 Task: Create Workspace Car Rentals Workspace description Create and manage company policies and procedures. Workspace type Engineering-IT
Action: Mouse moved to (408, 82)
Screenshot: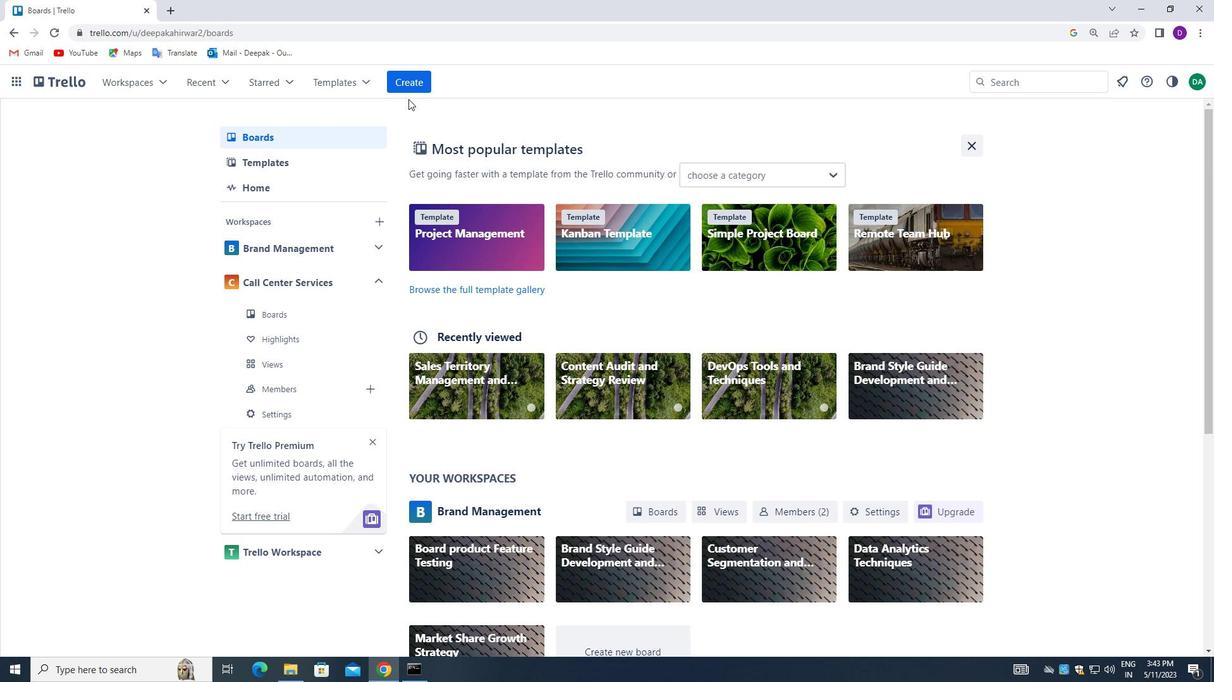 
Action: Mouse pressed left at (408, 82)
Screenshot: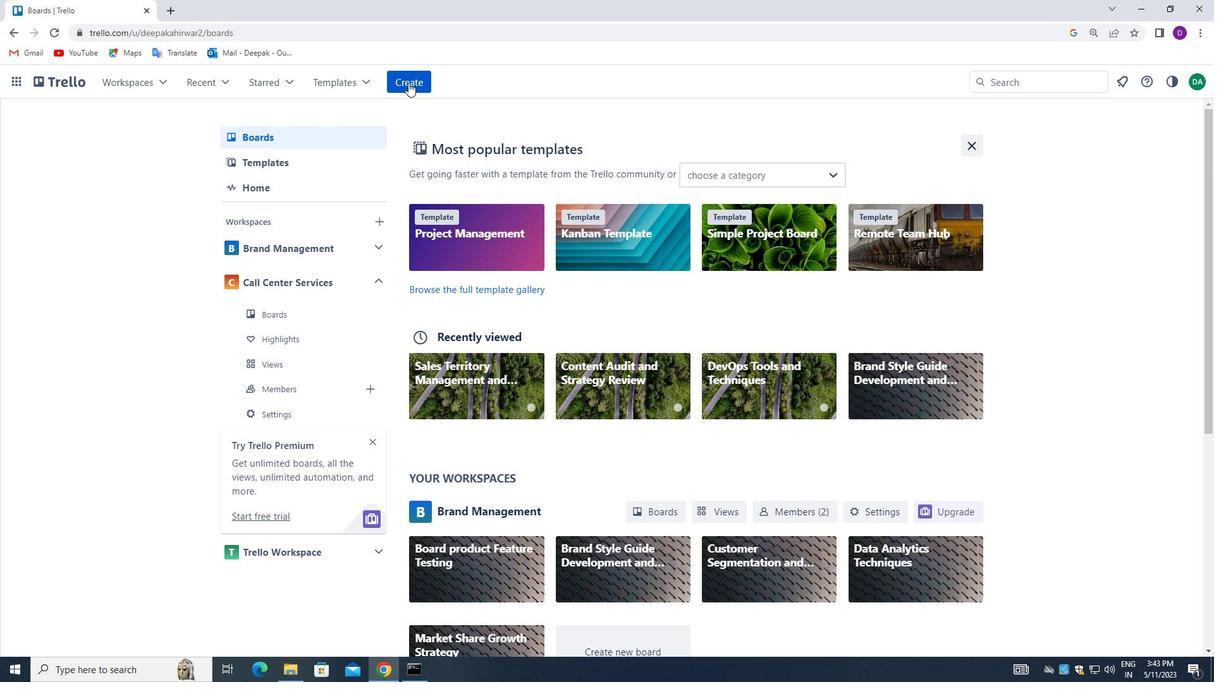 
Action: Mouse moved to (460, 237)
Screenshot: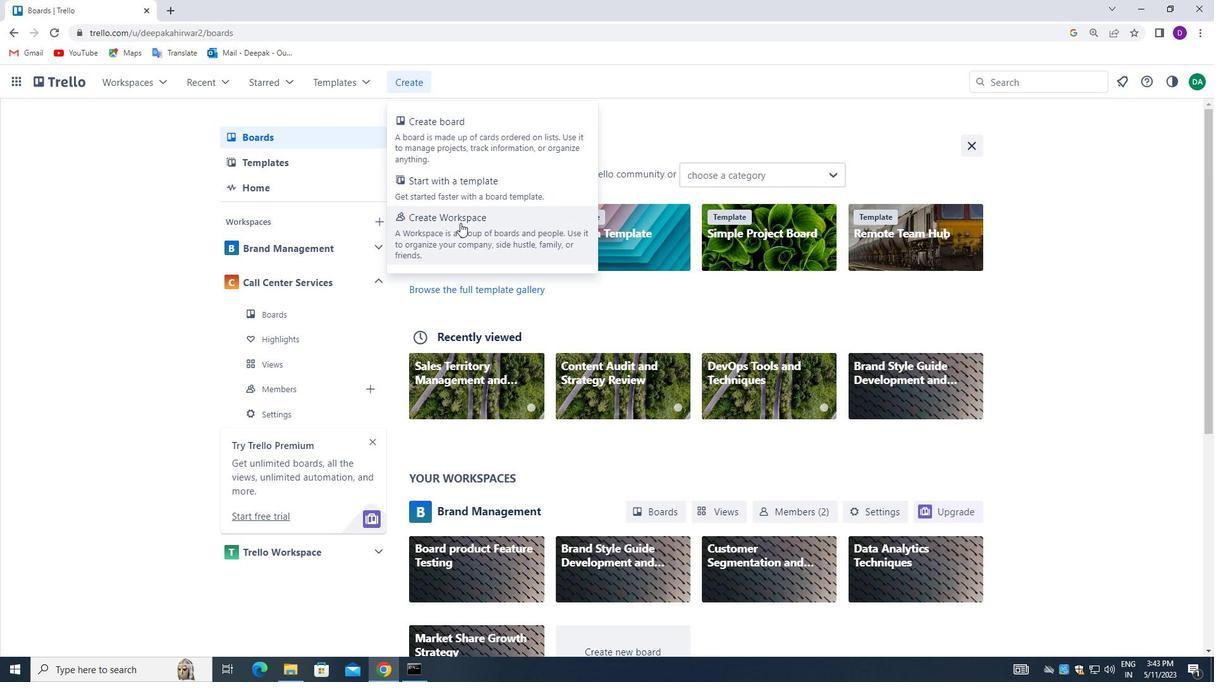 
Action: Mouse pressed left at (460, 237)
Screenshot: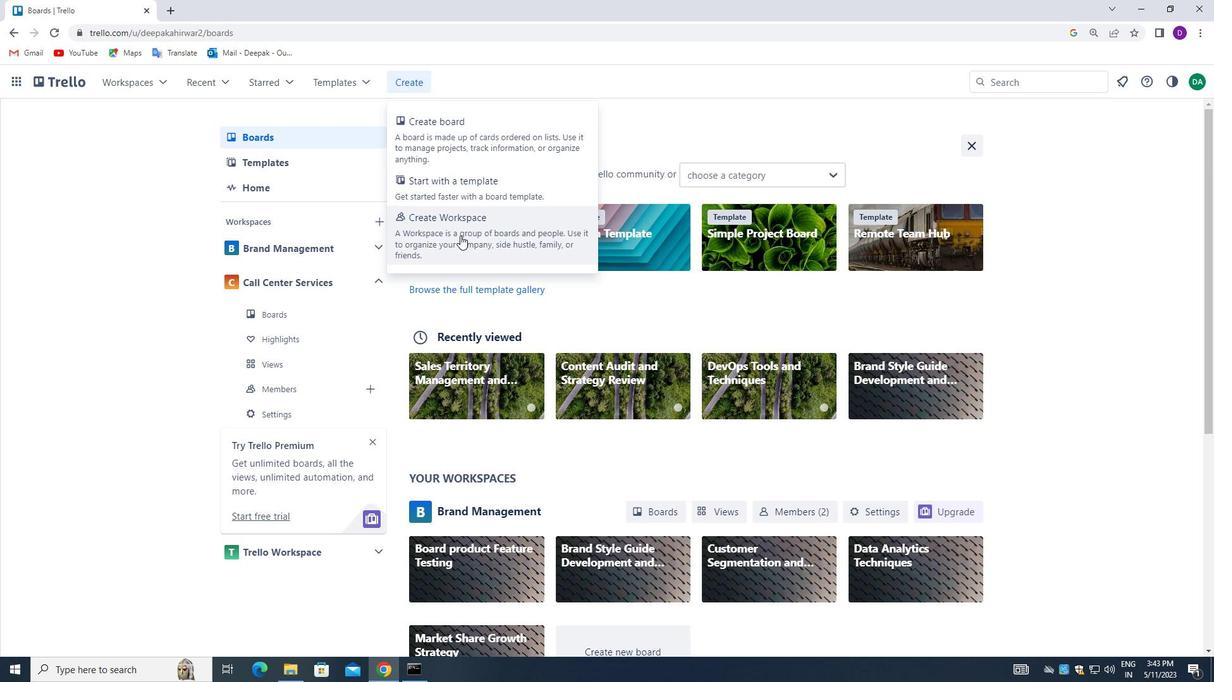 
Action: Mouse moved to (376, 263)
Screenshot: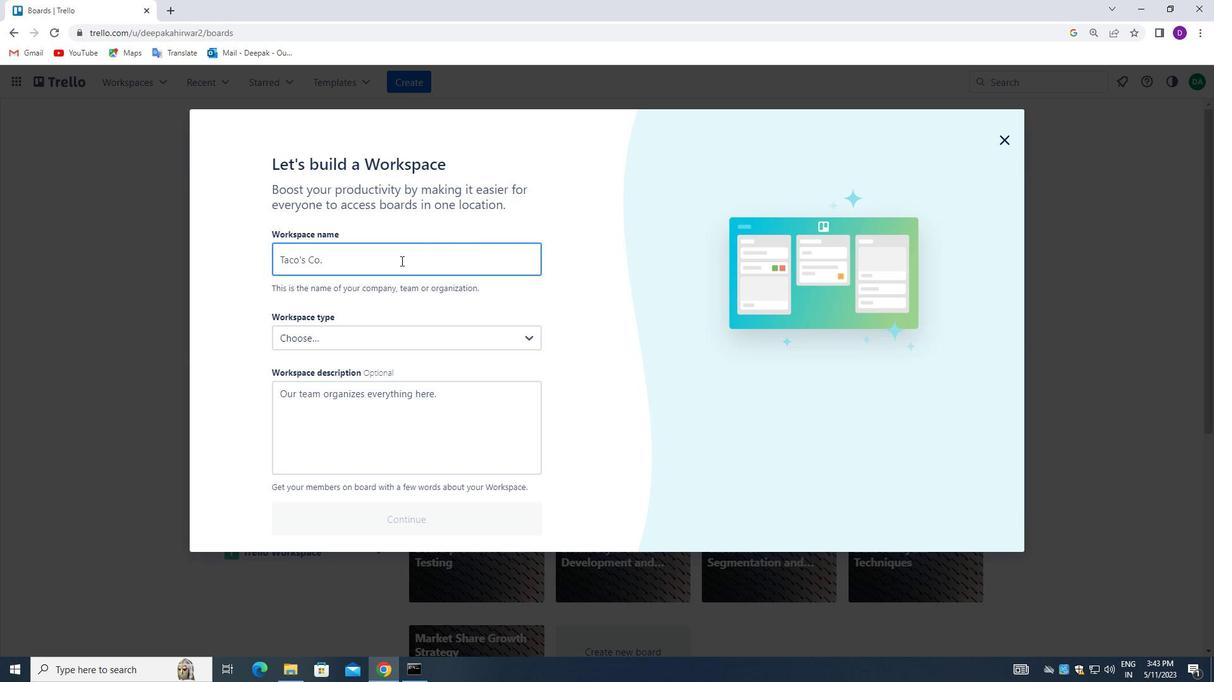
Action: Mouse pressed left at (376, 263)
Screenshot: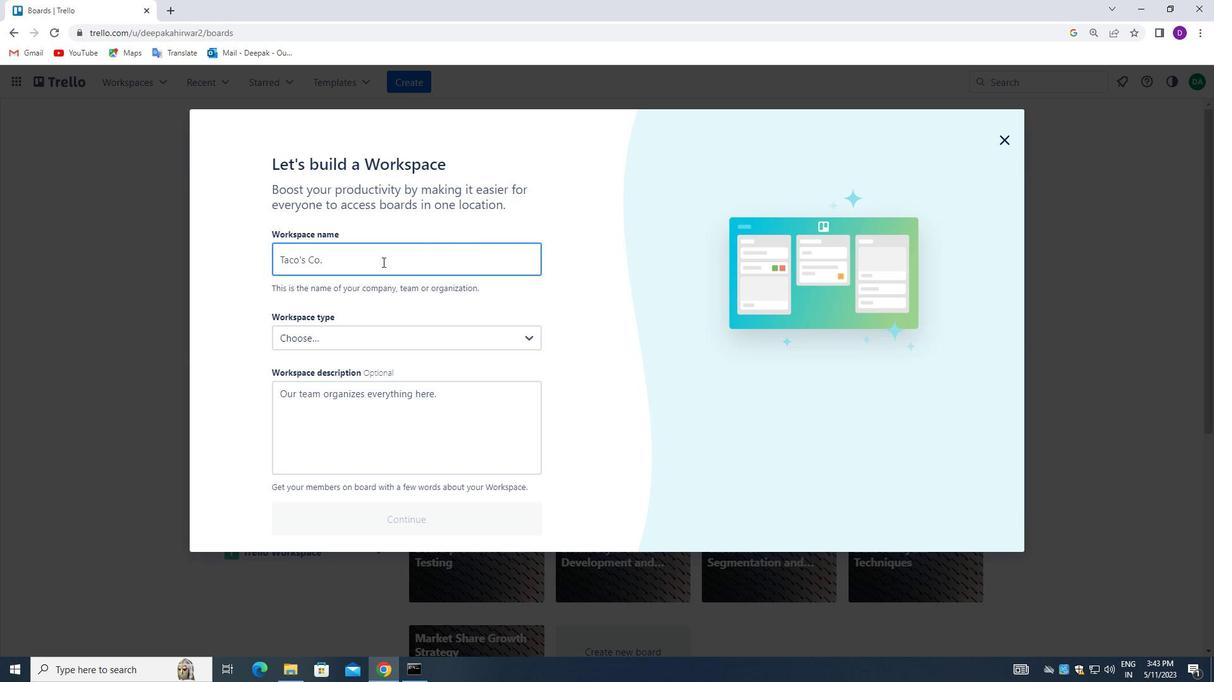 
Action: Mouse moved to (305, 258)
Screenshot: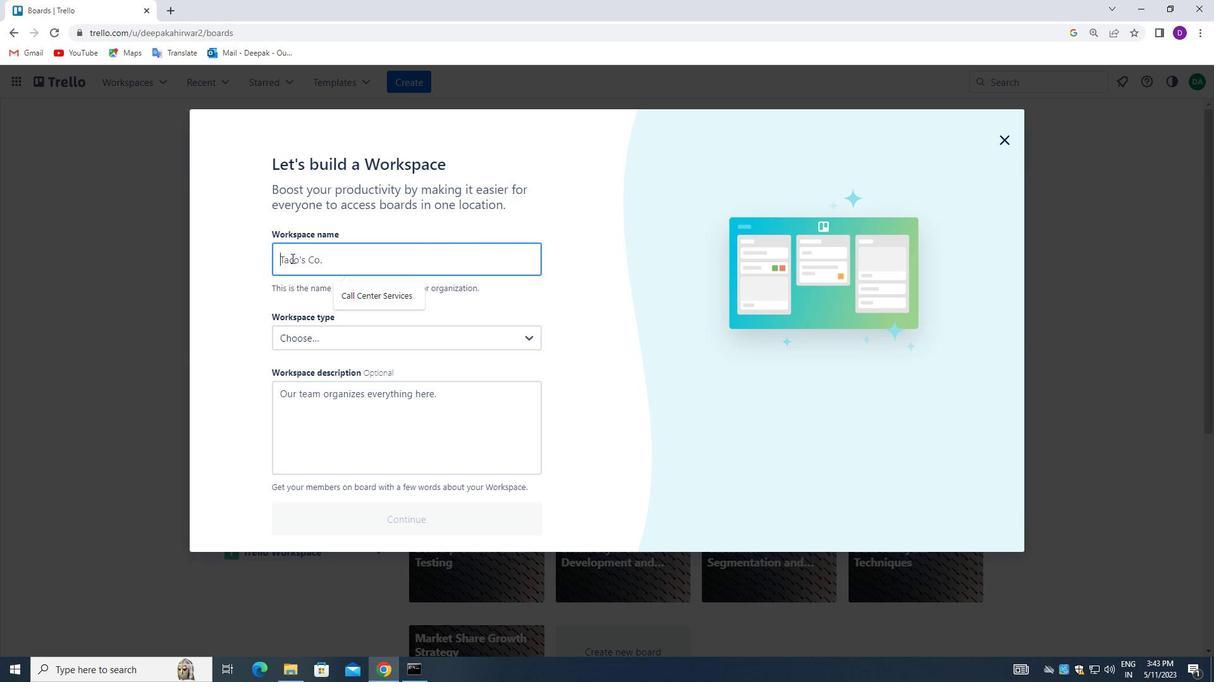 
Action: Key pressed <Key.shift_r>Car<Key.space><Key.shift_r>Rentals
Screenshot: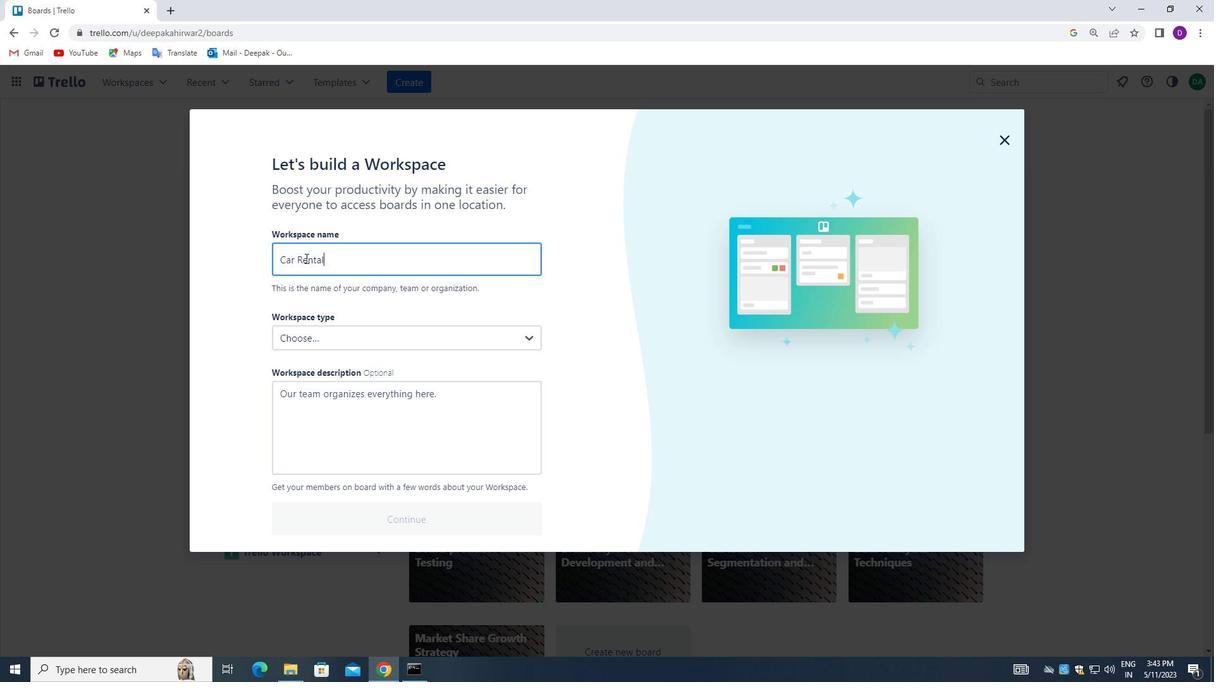 
Action: Mouse moved to (344, 407)
Screenshot: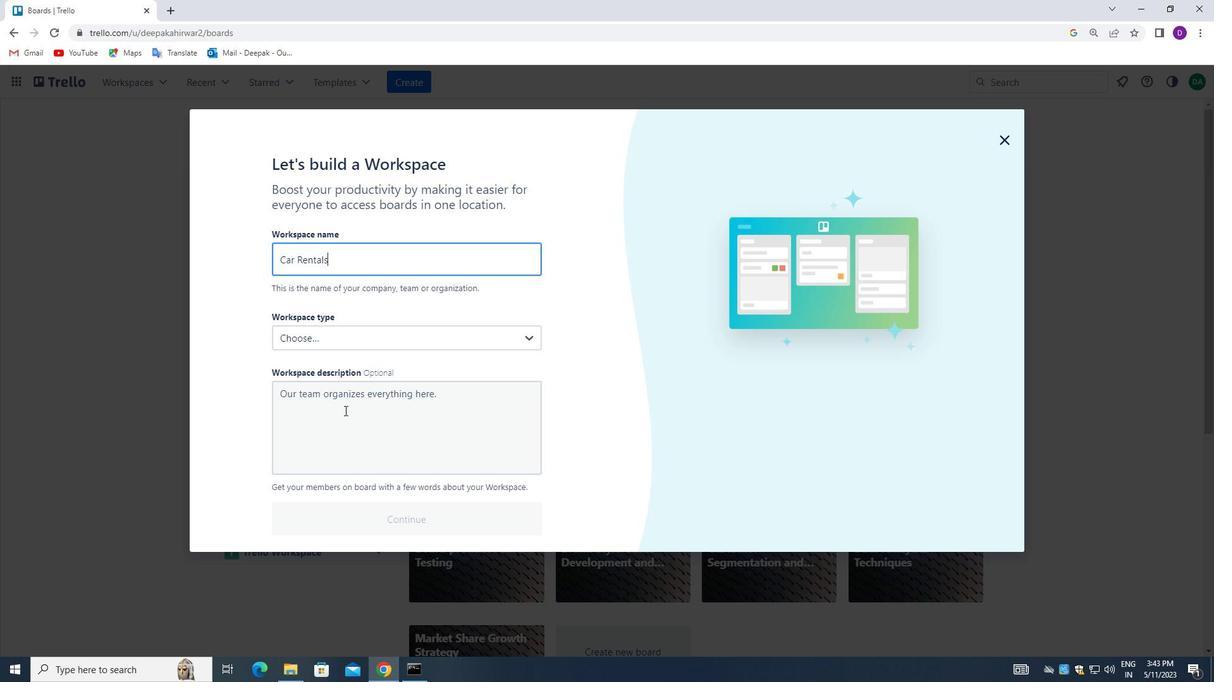 
Action: Mouse pressed left at (344, 407)
Screenshot: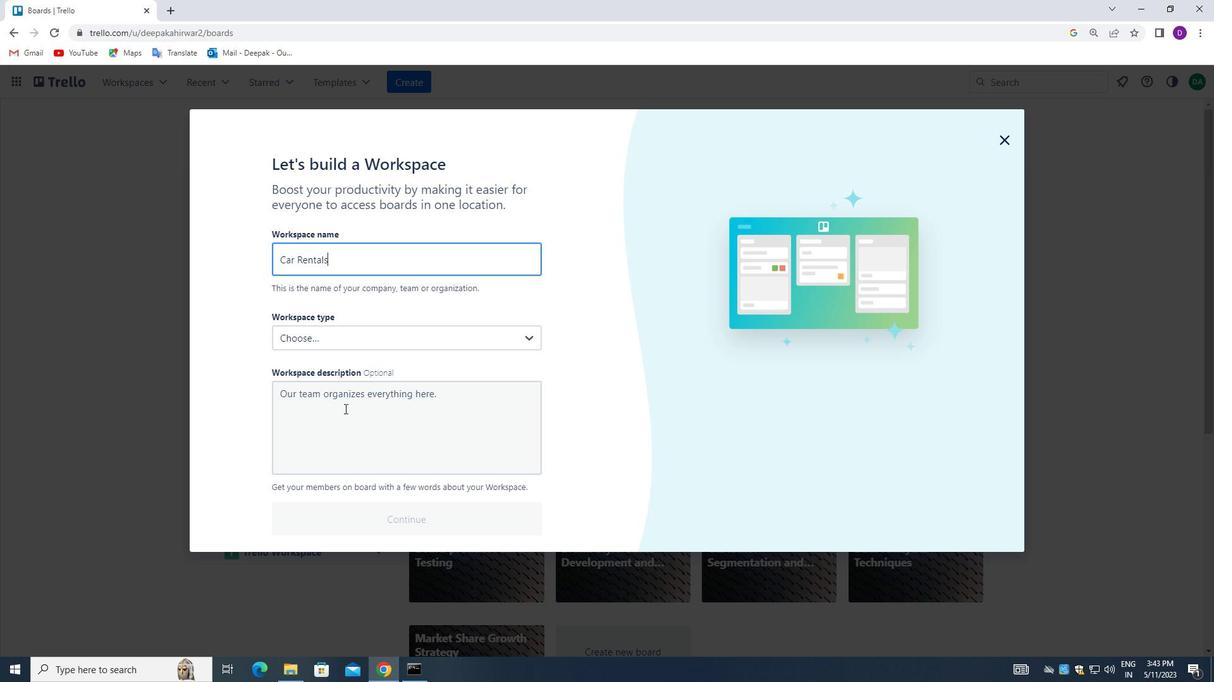 
Action: Key pressed <Key.shift_r>Create<Key.space>and<Key.space>manage<Key.space>company<Key.space>policies<Key.space>and<Key.space>procefures
Screenshot: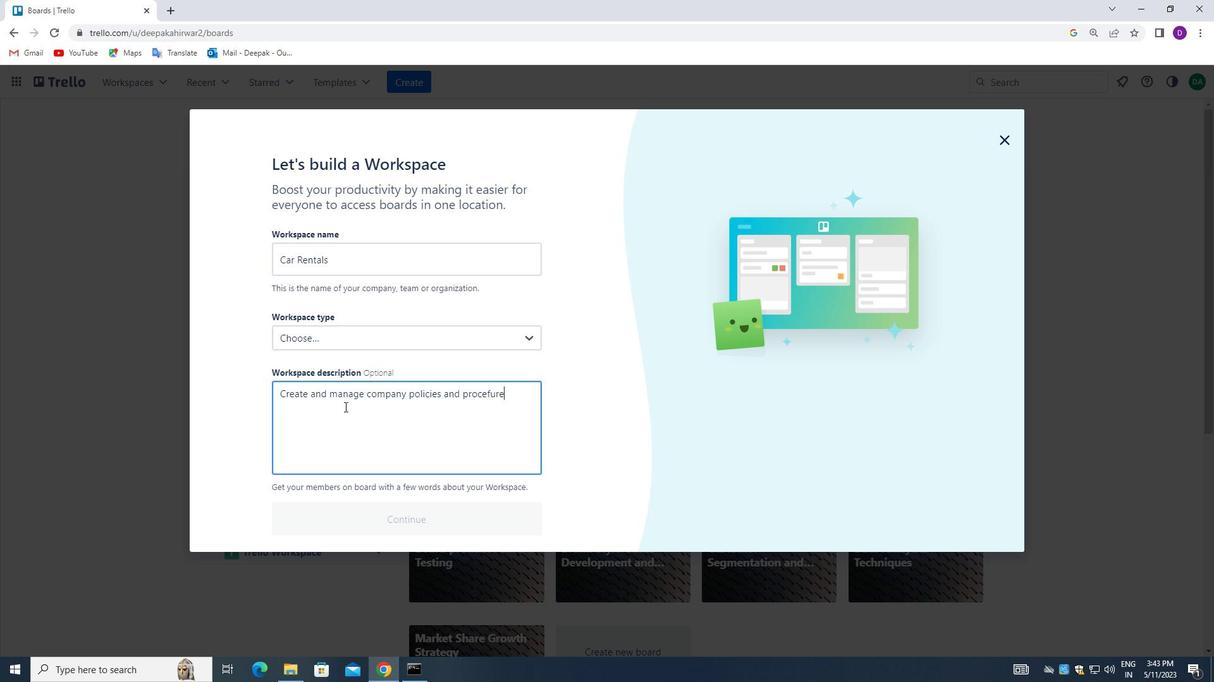 
Action: Mouse moved to (376, 337)
Screenshot: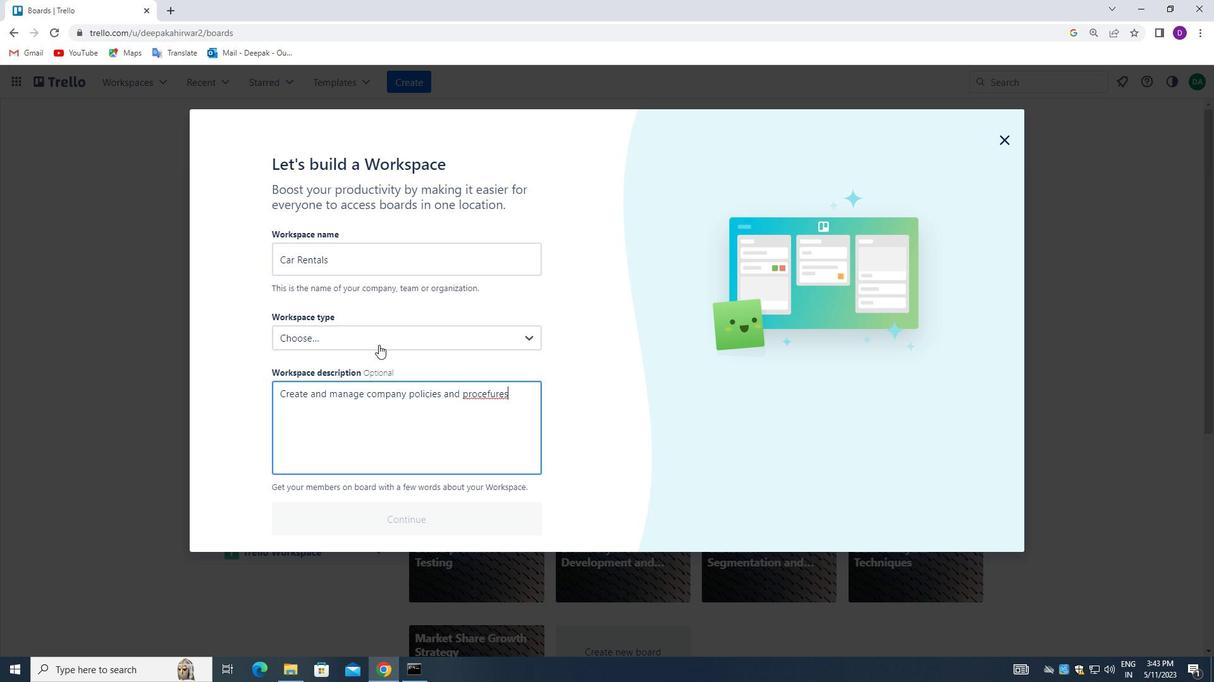 
Action: Mouse pressed left at (376, 337)
Screenshot: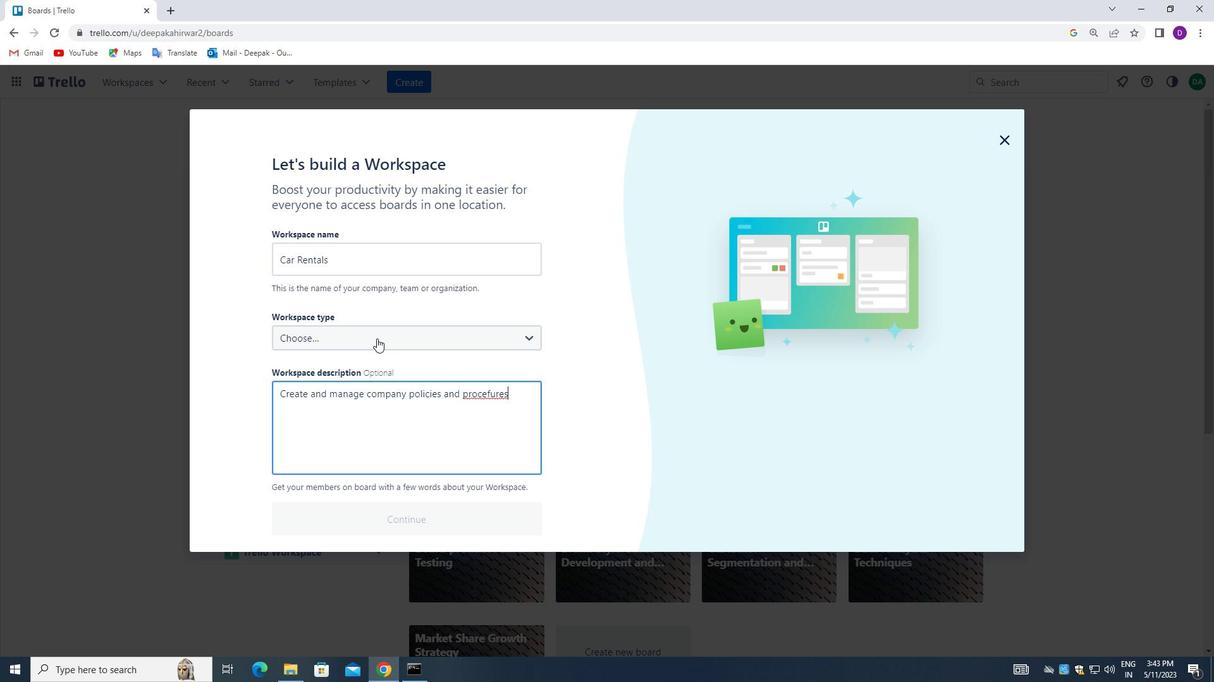 
Action: Mouse moved to (378, 414)
Screenshot: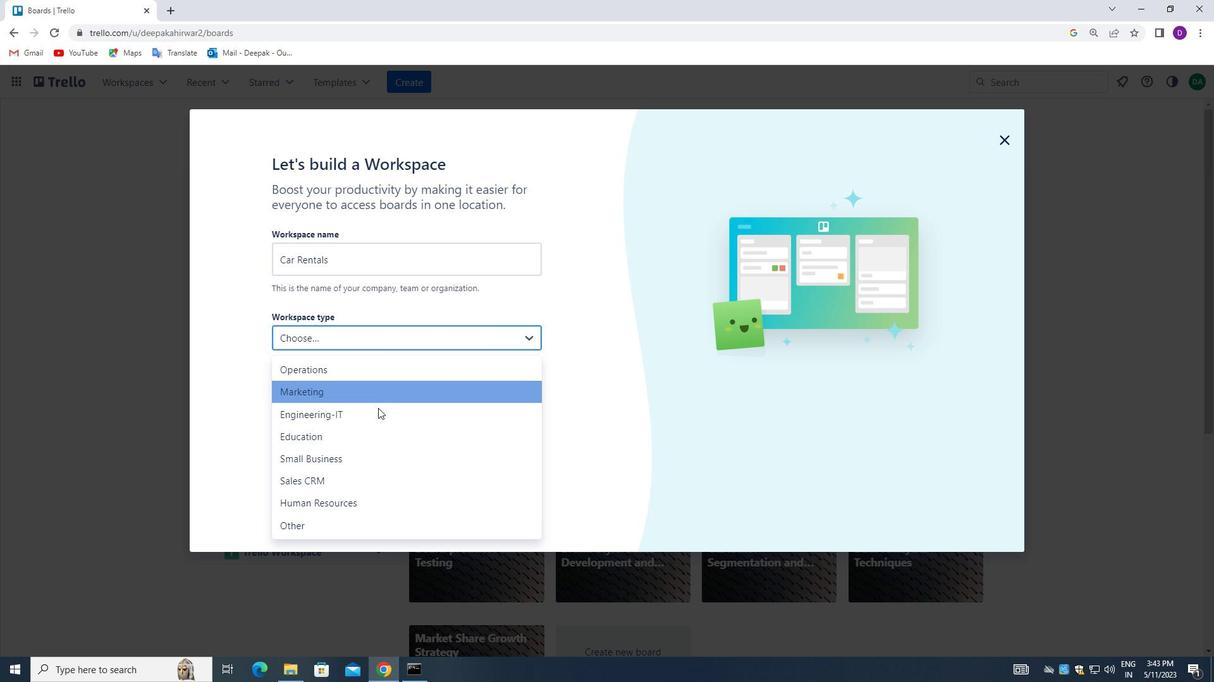 
Action: Mouse pressed left at (378, 414)
Screenshot: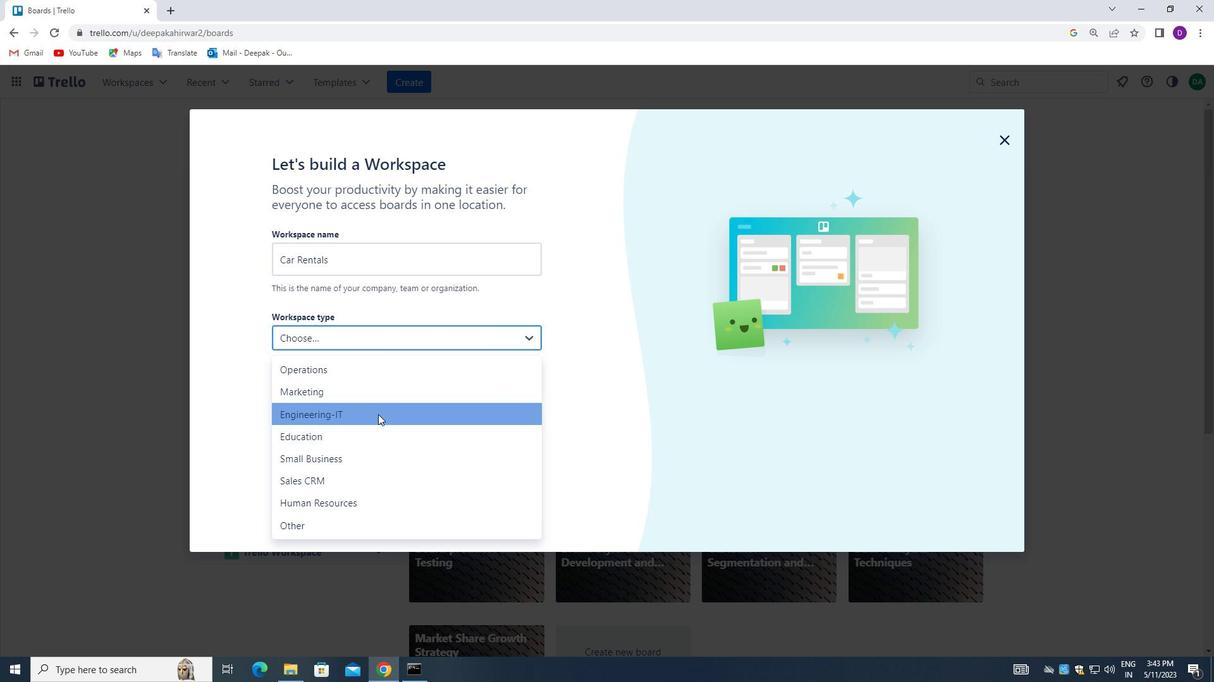 
Action: Mouse moved to (395, 517)
Screenshot: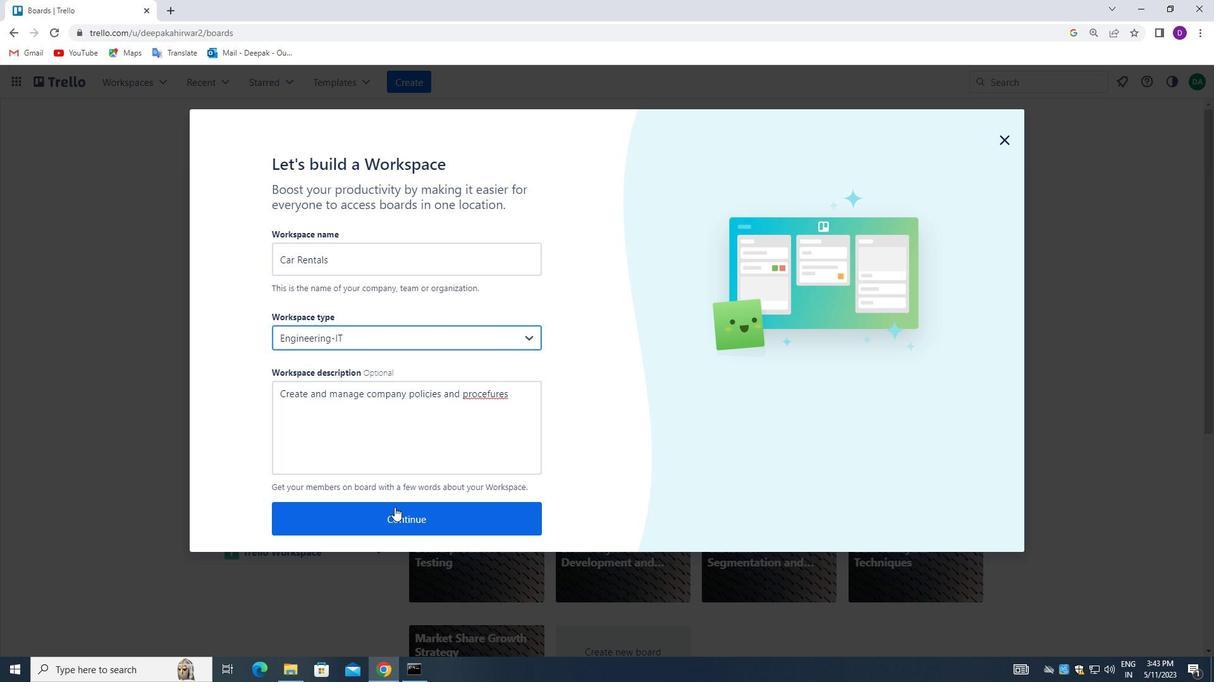 
Action: Mouse pressed left at (395, 517)
Screenshot: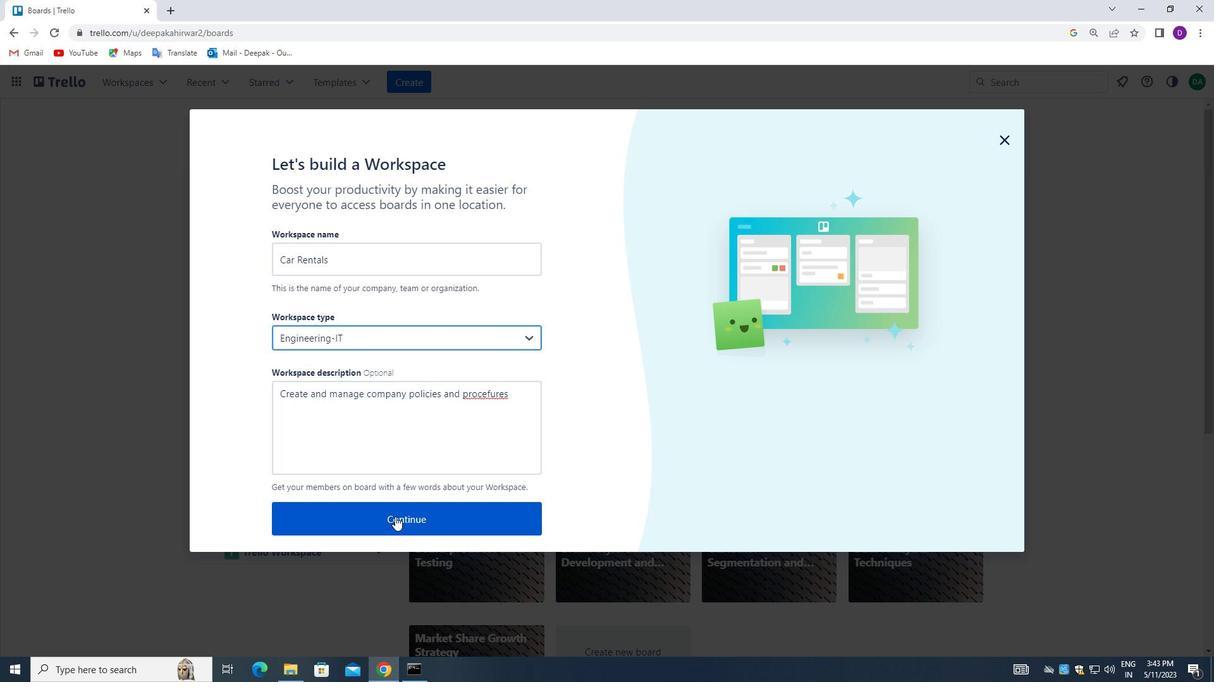 
Action: Mouse moved to (1006, 135)
Screenshot: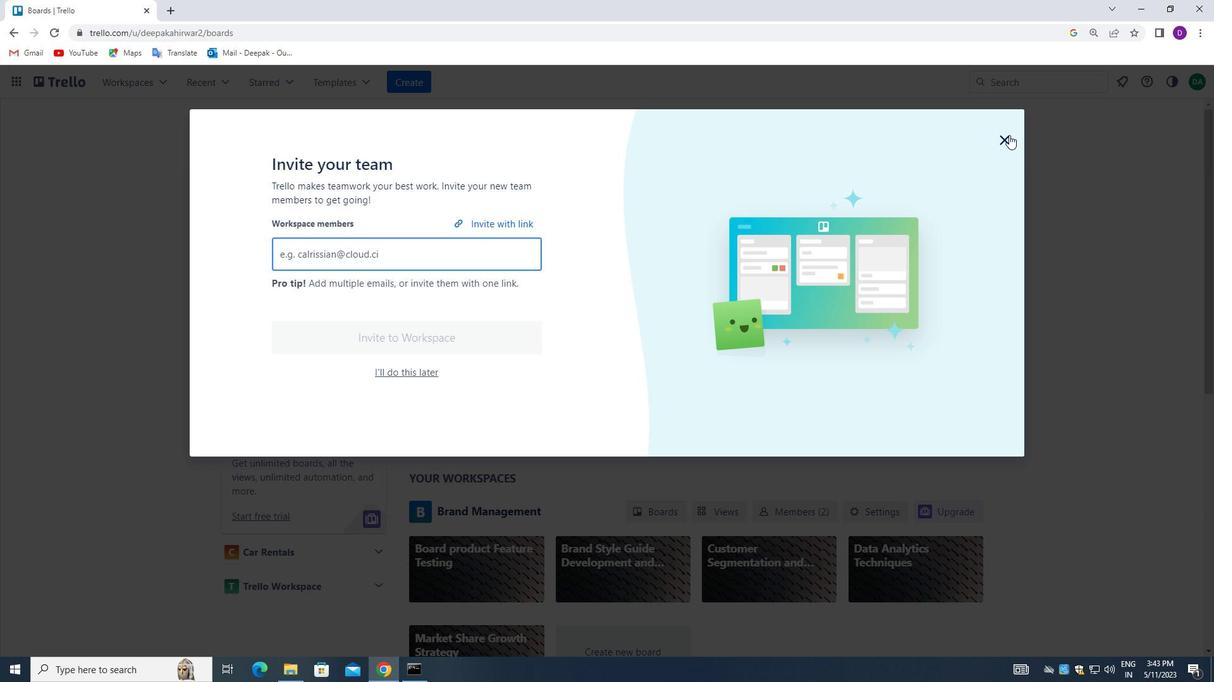 
Action: Mouse pressed left at (1006, 135)
Screenshot: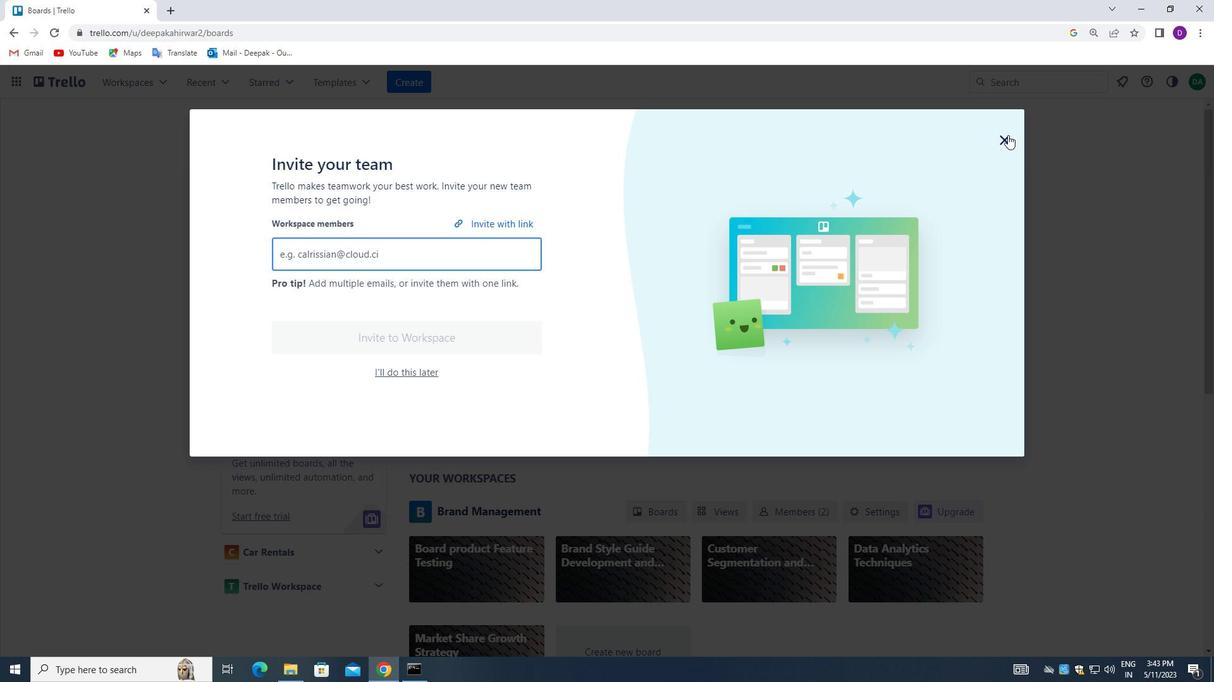 
Action: Mouse moved to (639, 304)
Screenshot: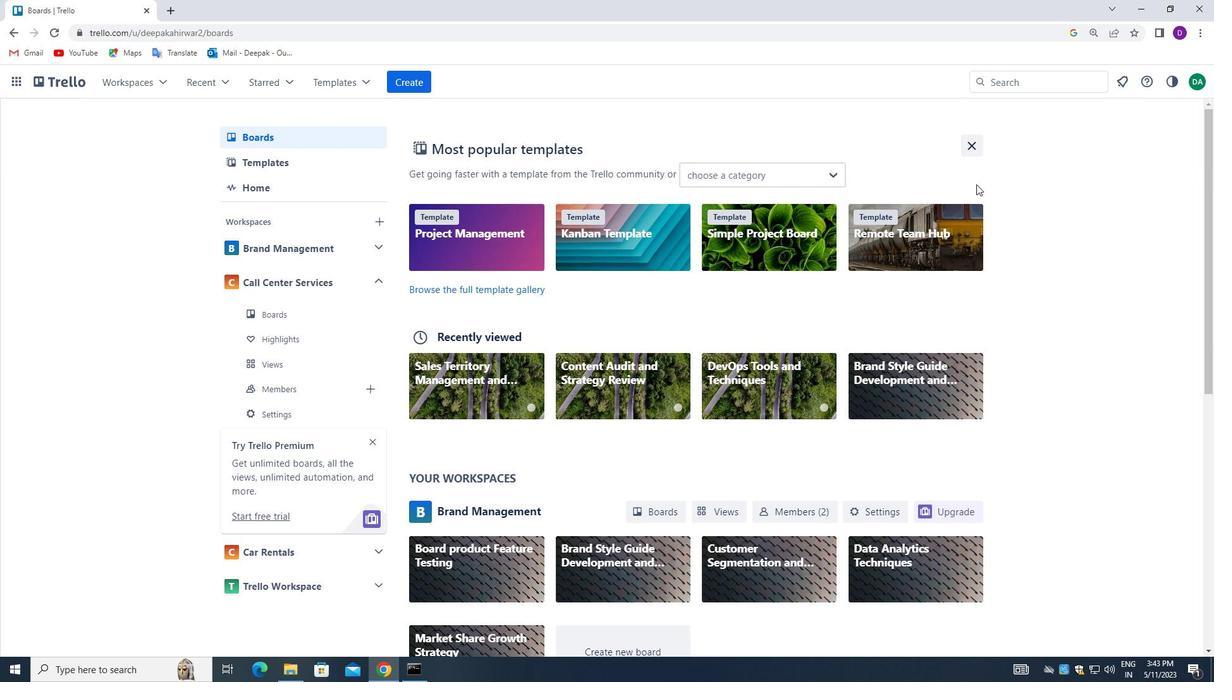 
